 Task: Create a section Code Collectors and in the section, add a milestone Content Management System Implementation in the project TreePlan.
Action: Mouse moved to (14, 65)
Screenshot: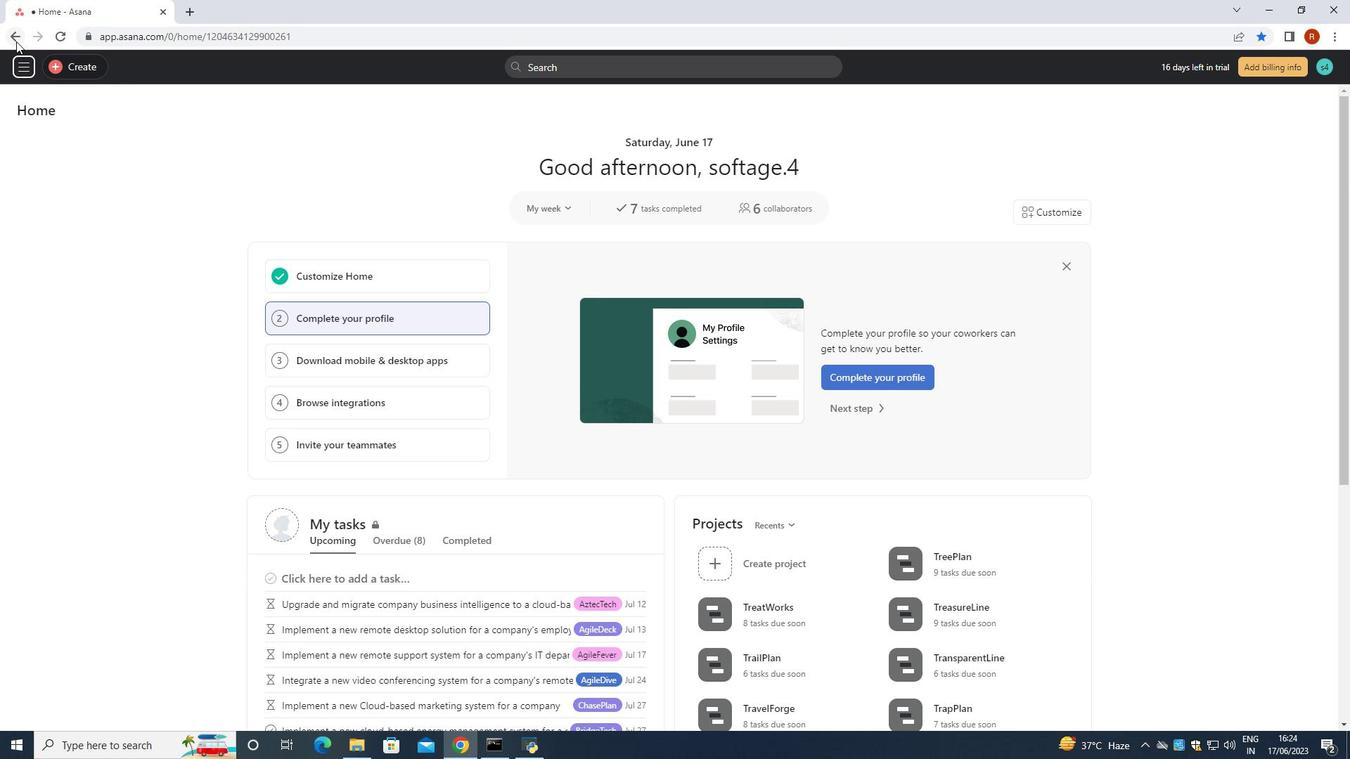 
Action: Mouse pressed left at (14, 65)
Screenshot: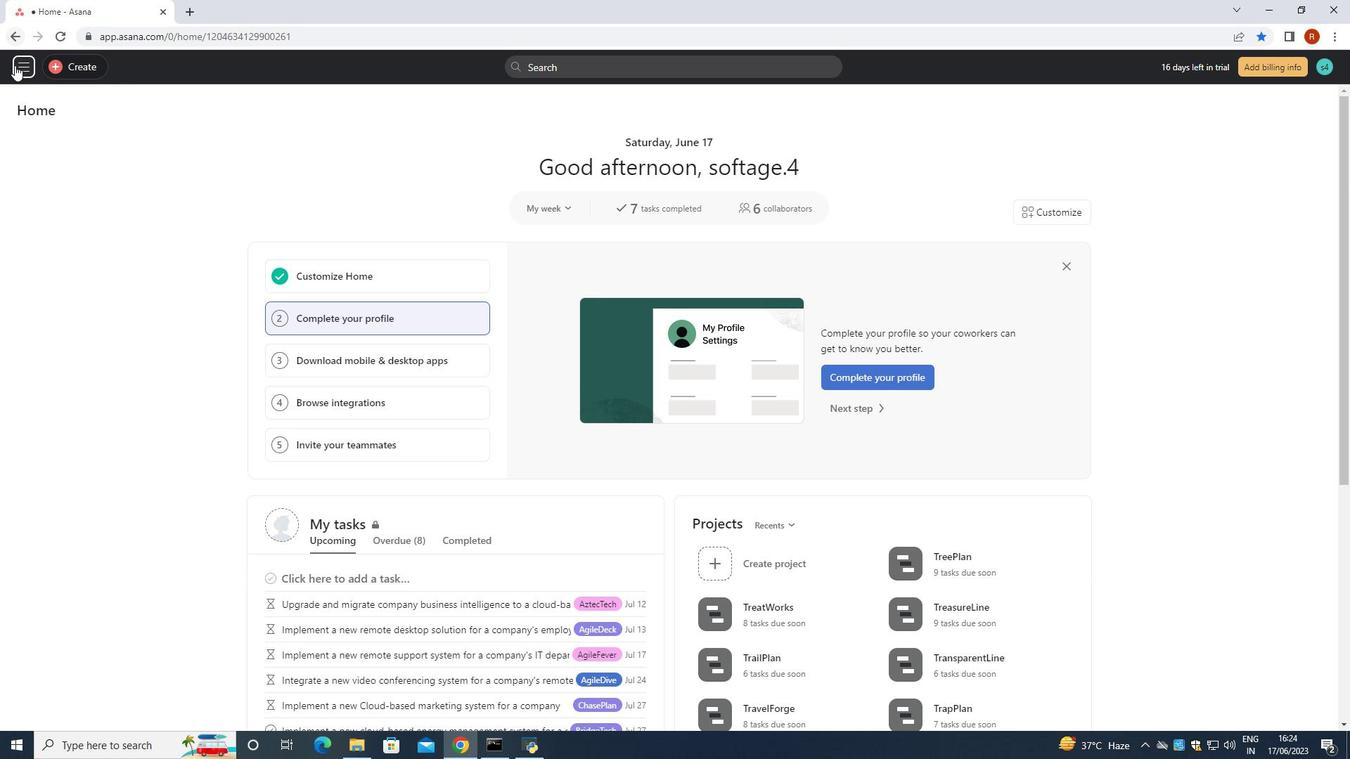 
Action: Mouse moved to (72, 465)
Screenshot: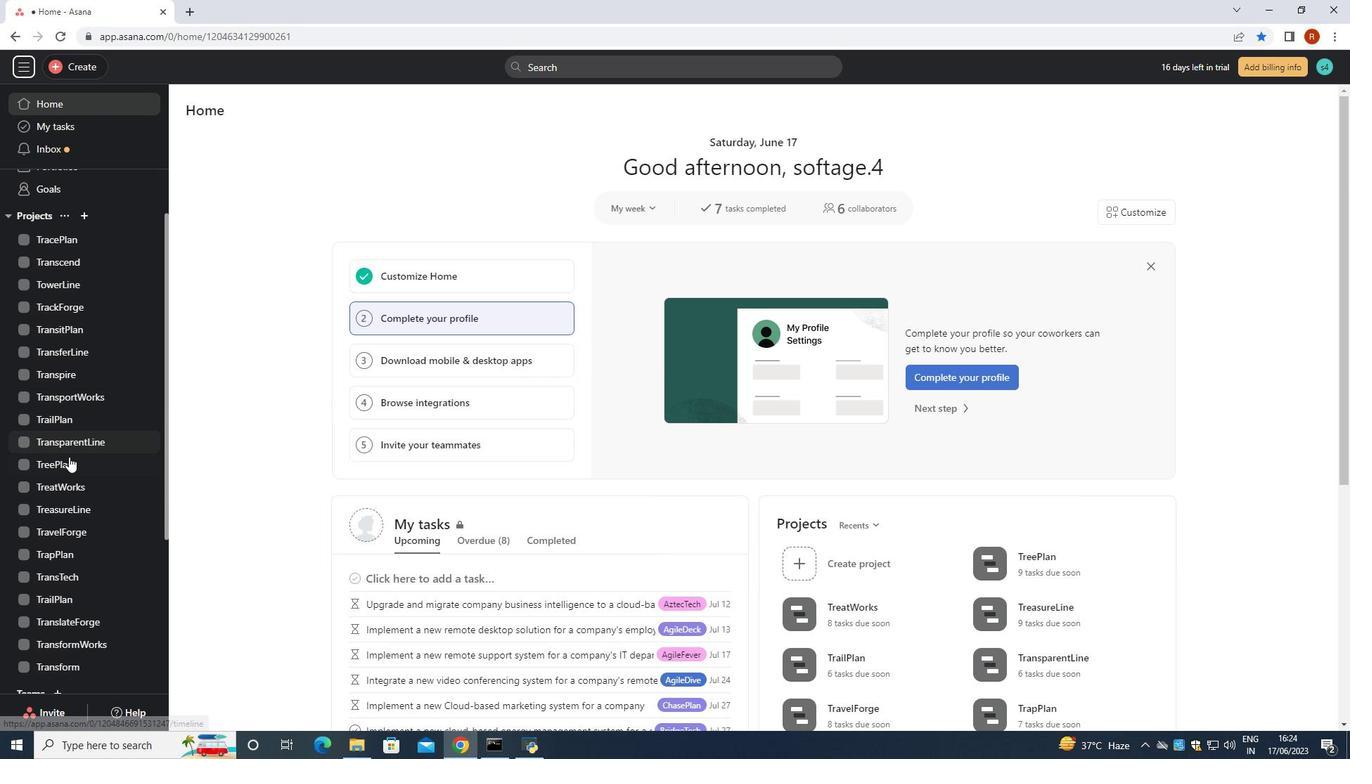 
Action: Mouse pressed left at (72, 465)
Screenshot: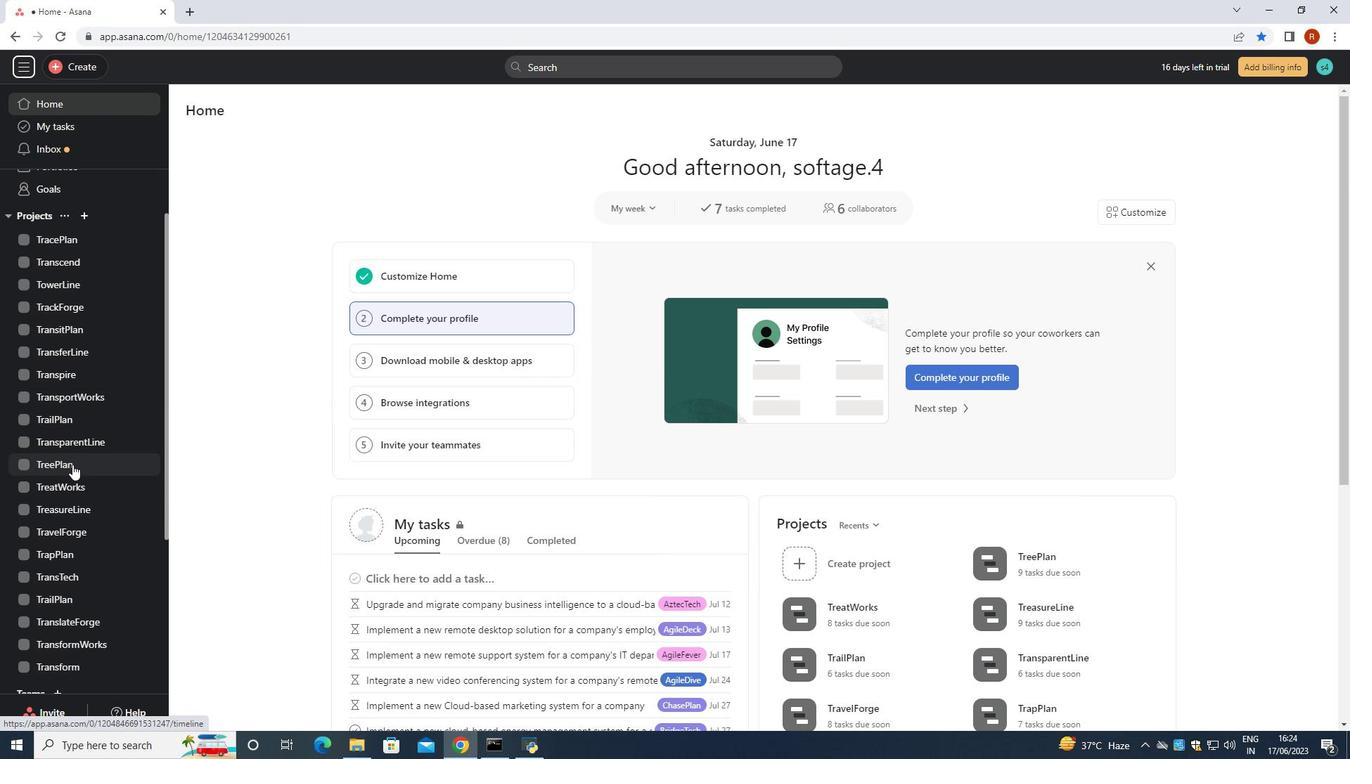 
Action: Mouse moved to (231, 672)
Screenshot: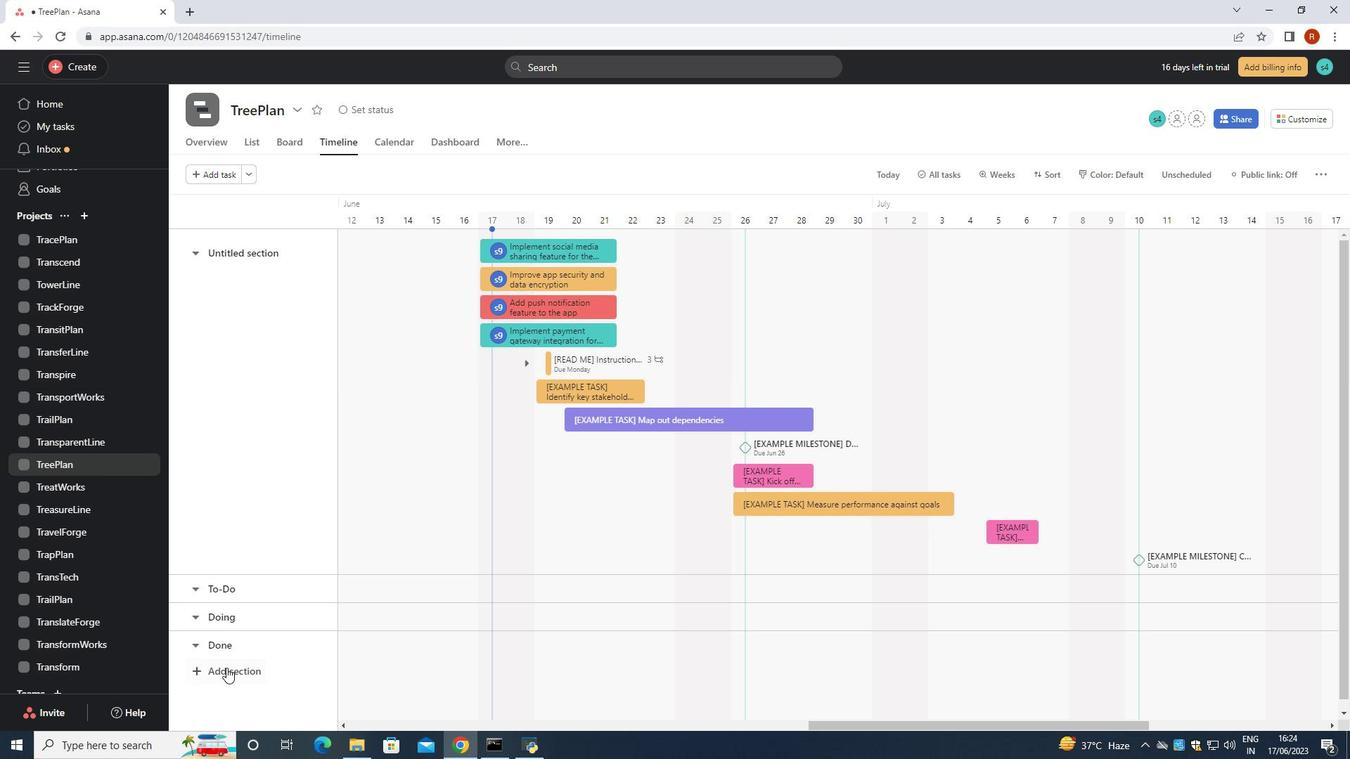 
Action: Mouse pressed left at (231, 672)
Screenshot: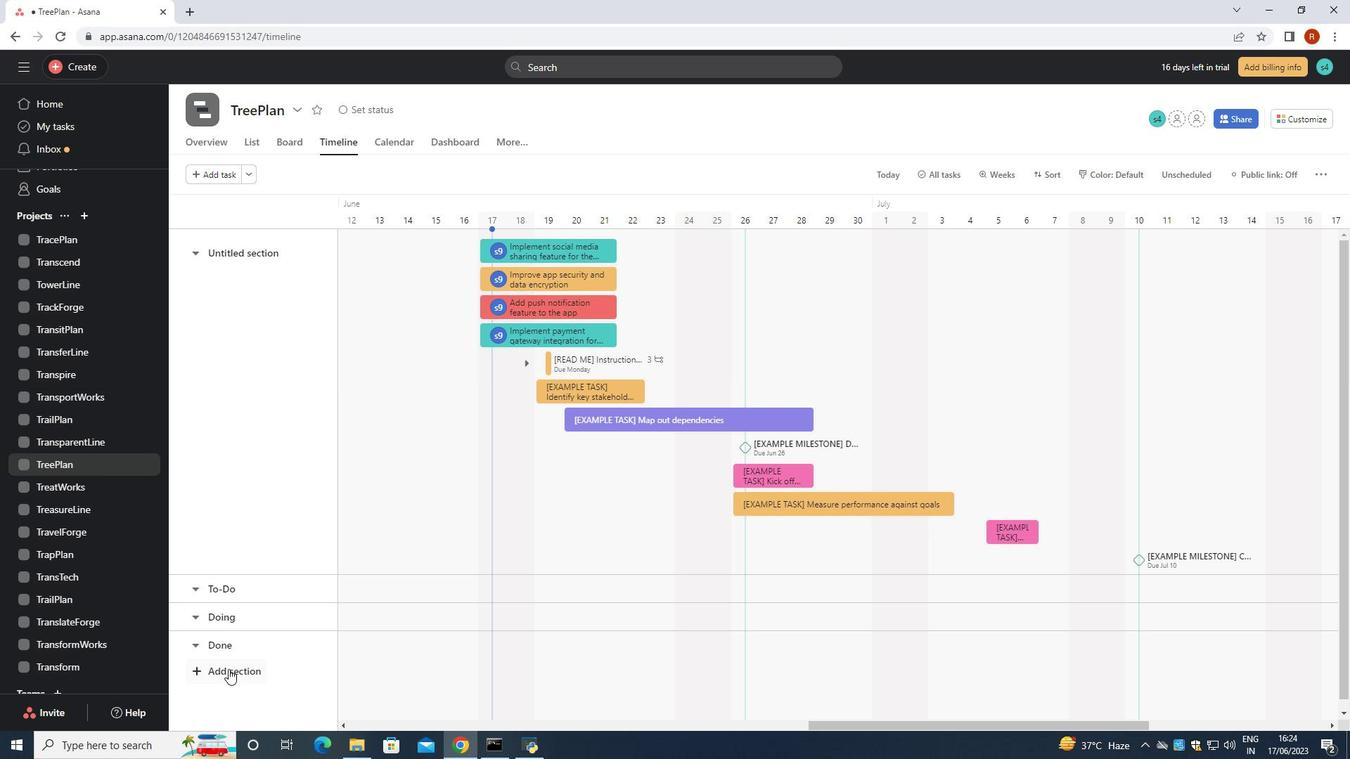 
Action: Key pressed <Key.shift>Code<Key.space><Key.shift>Collectors<Key.space>
Screenshot: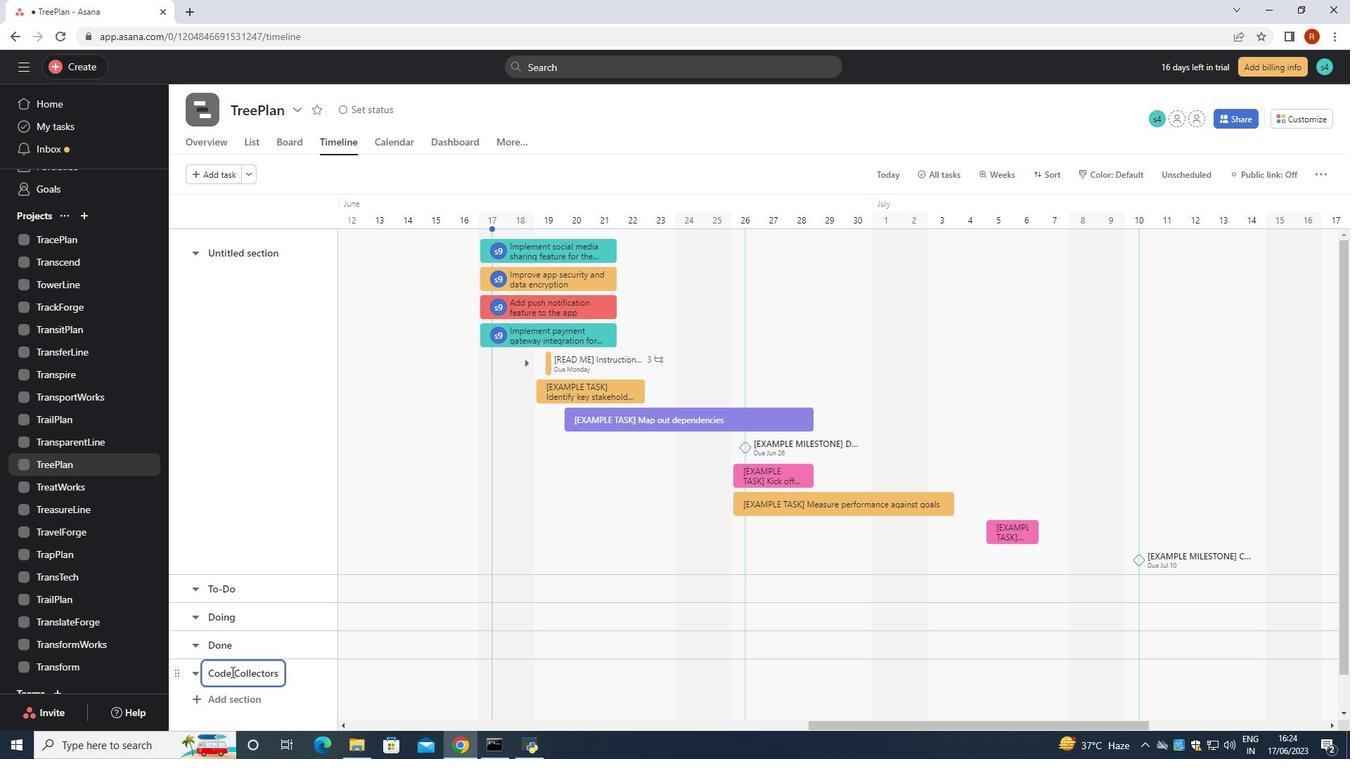 
Action: Mouse moved to (399, 671)
Screenshot: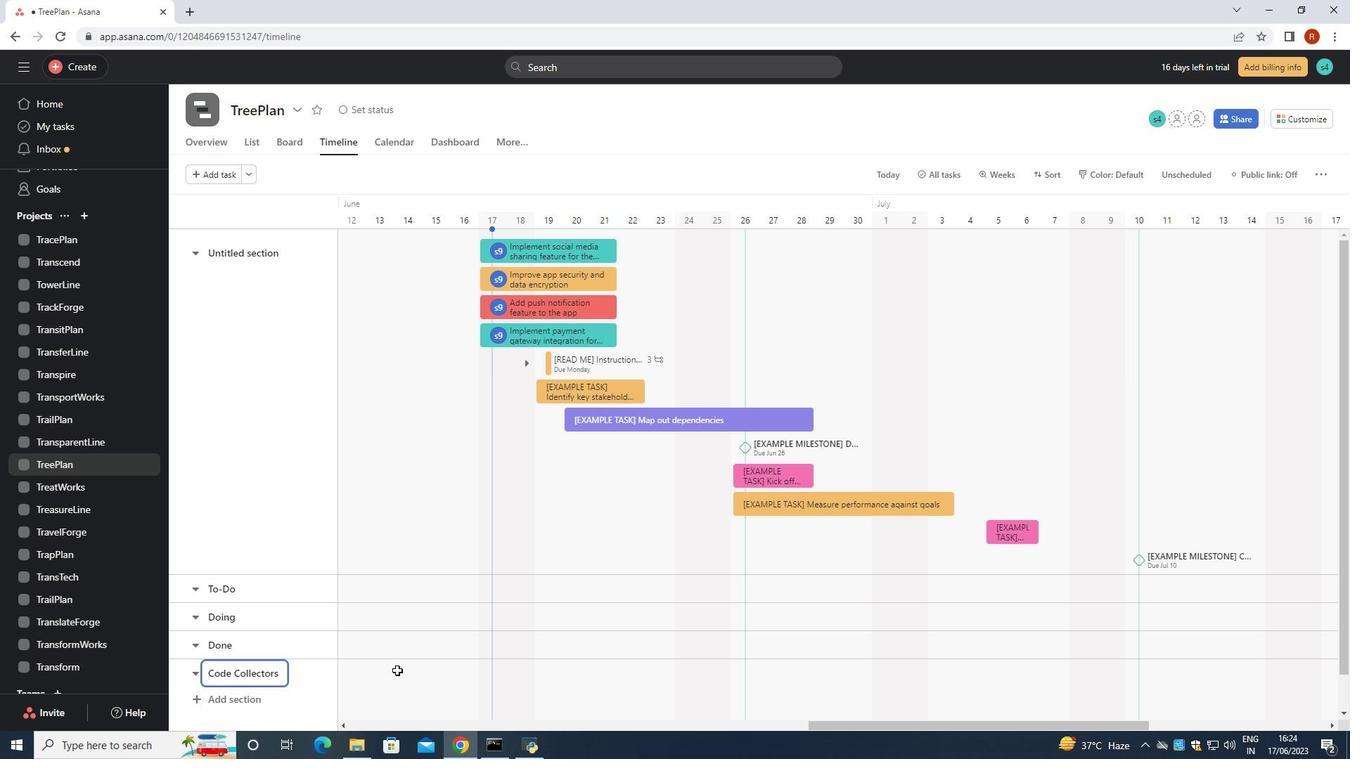 
Action: Mouse pressed left at (399, 671)
Screenshot: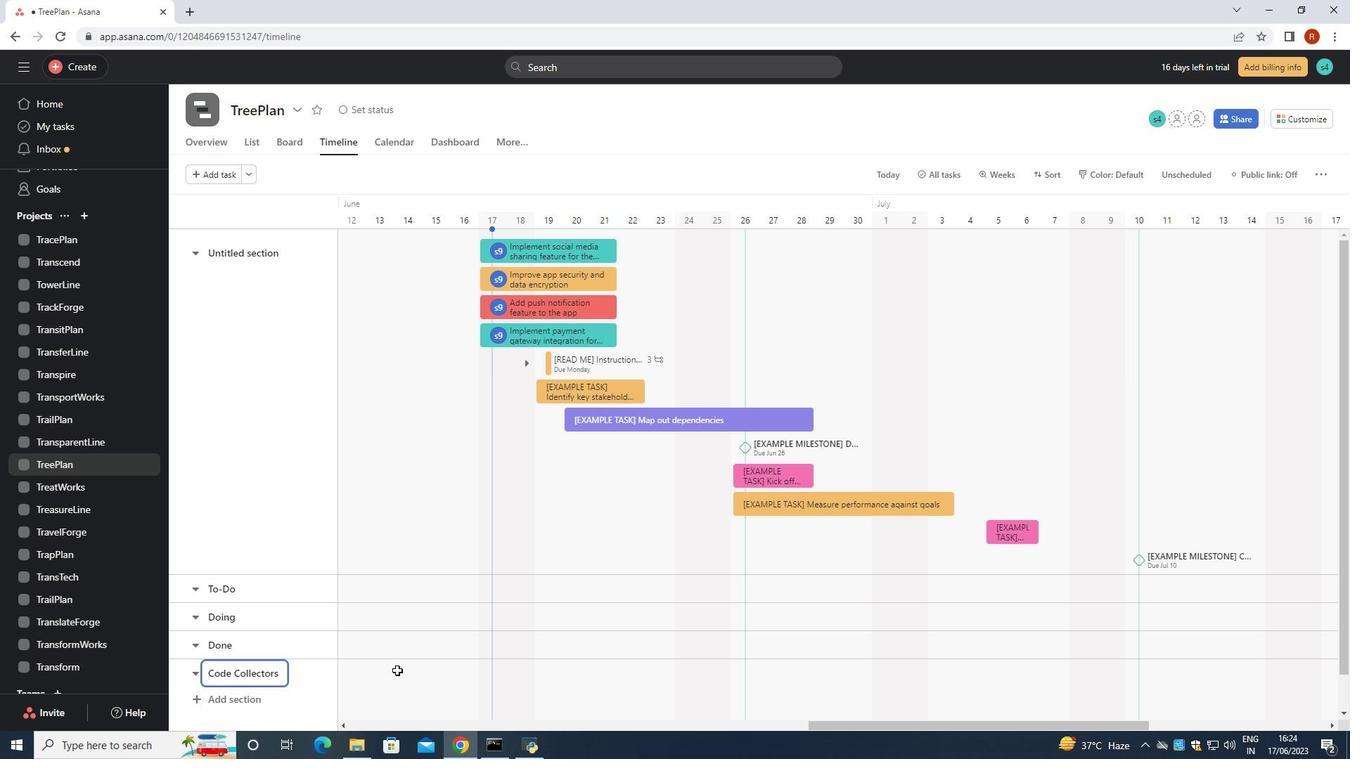 
Action: Mouse pressed left at (399, 671)
Screenshot: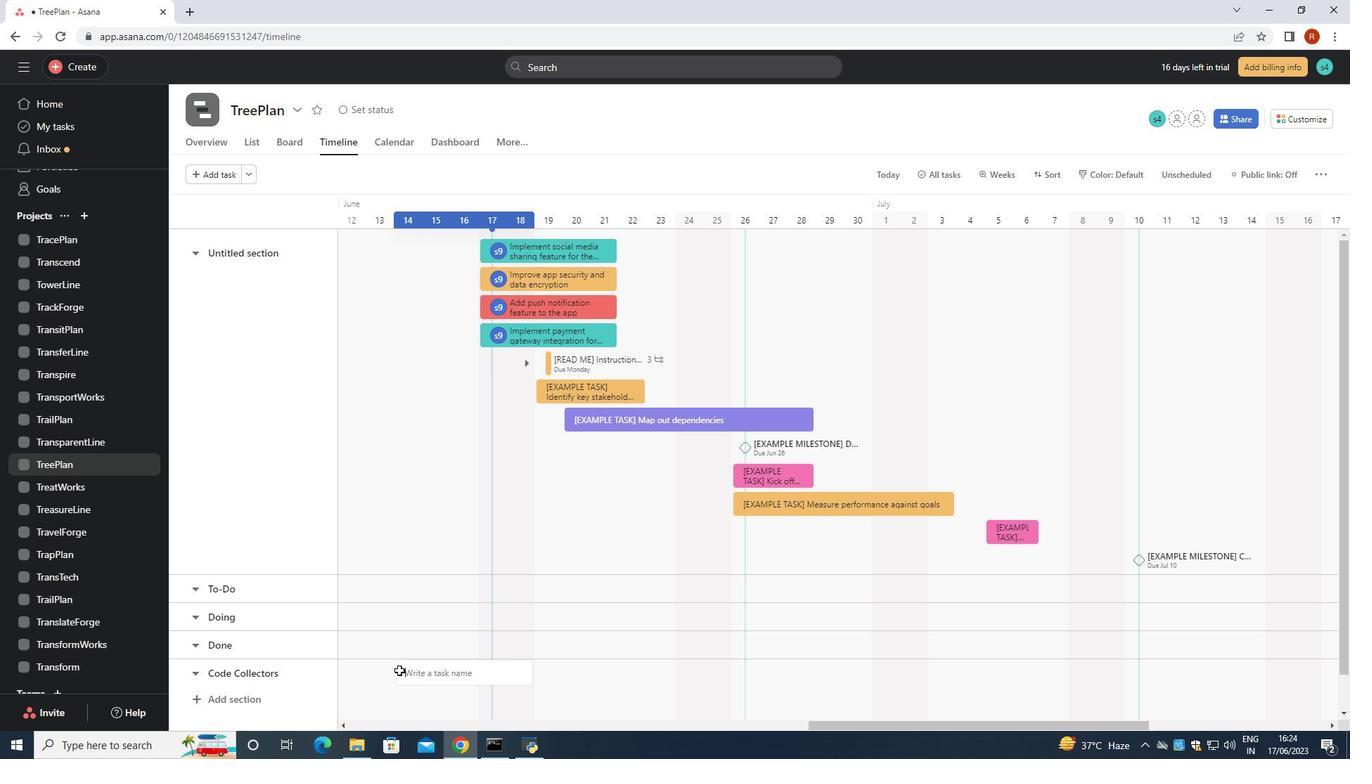 
Action: Key pressed <Key.shift>Content<Key.space><Key.shift>M
Screenshot: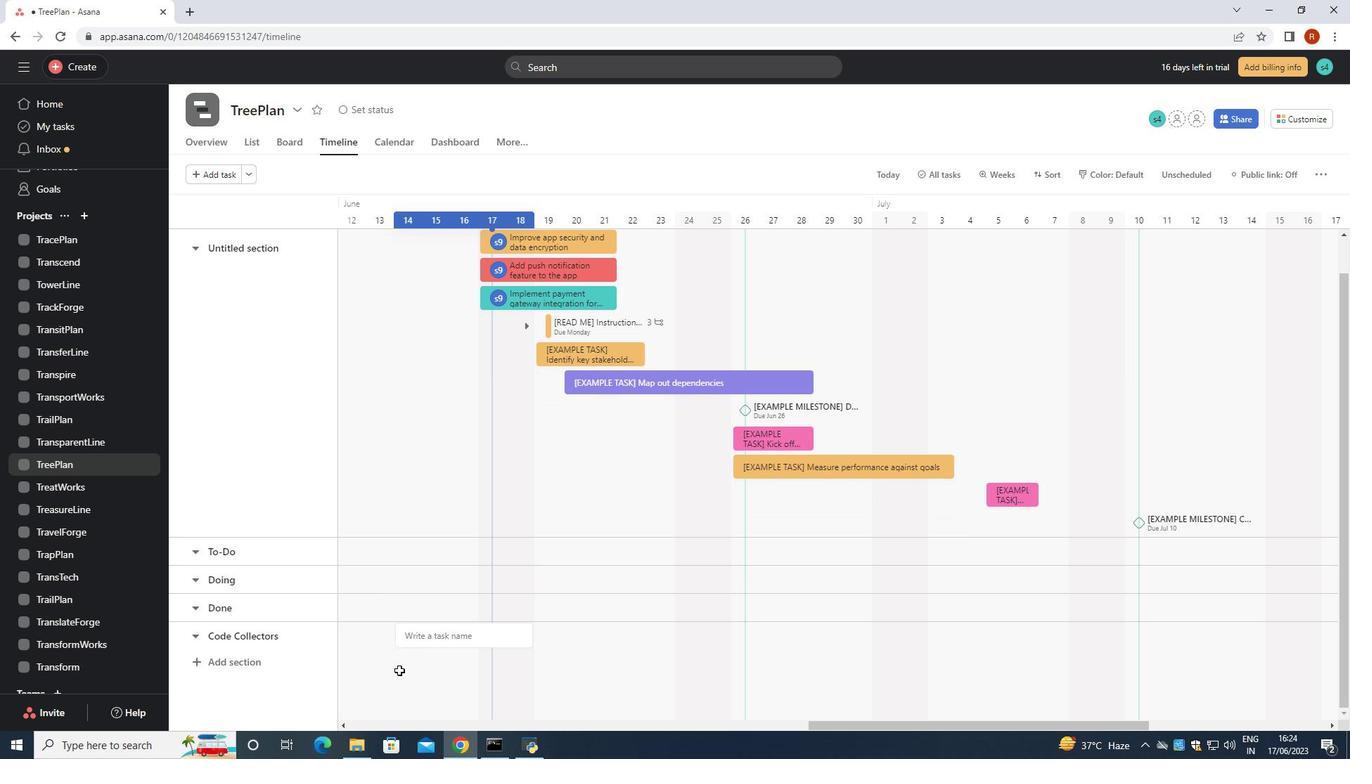 
Action: Mouse moved to (451, 642)
Screenshot: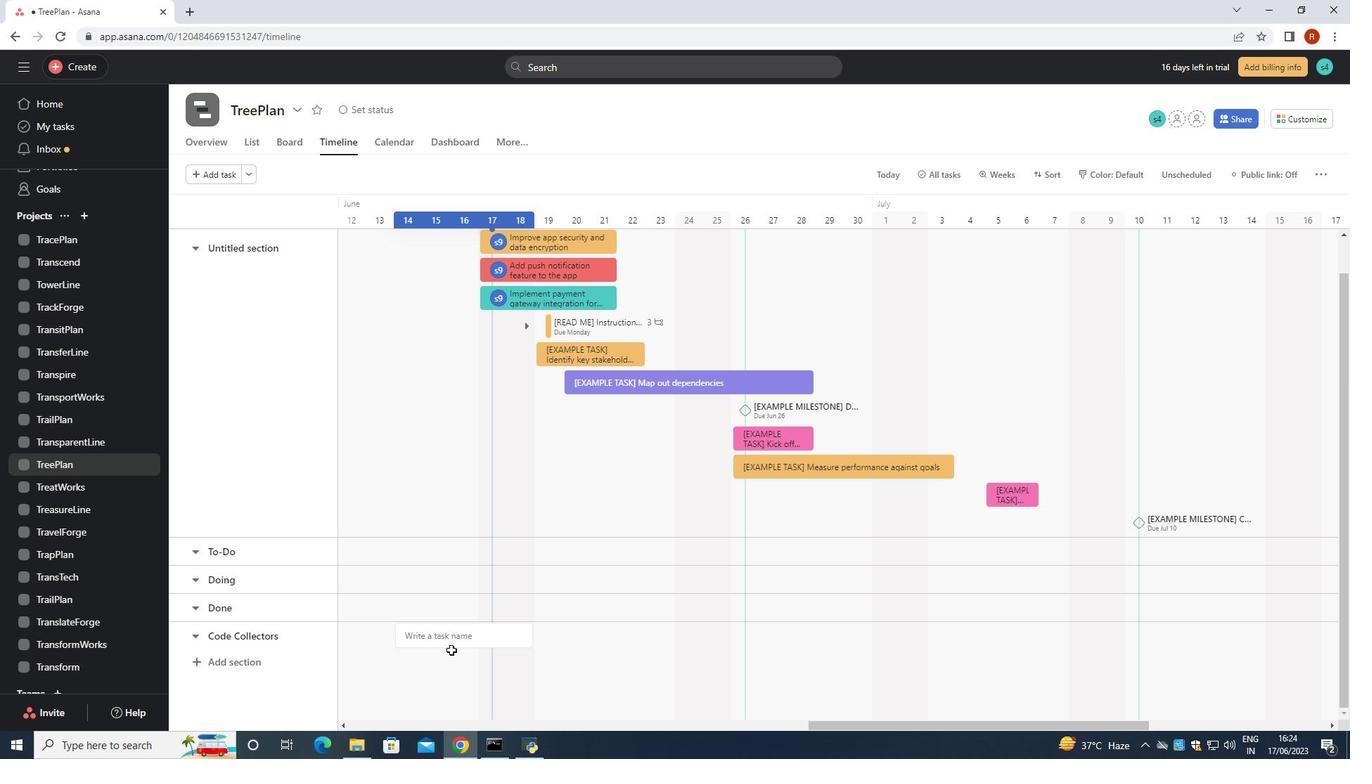 
Action: Mouse pressed left at (451, 642)
Screenshot: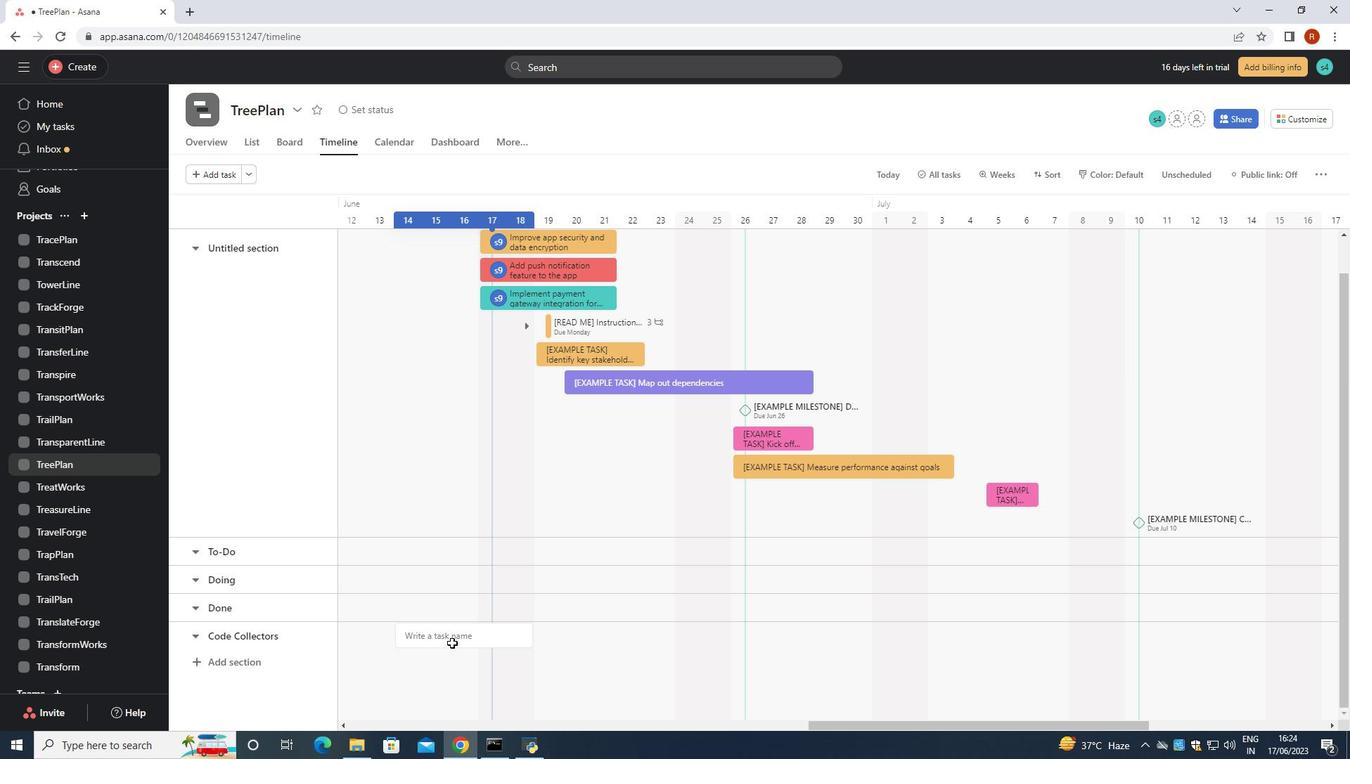 
Action: Mouse pressed left at (451, 642)
Screenshot: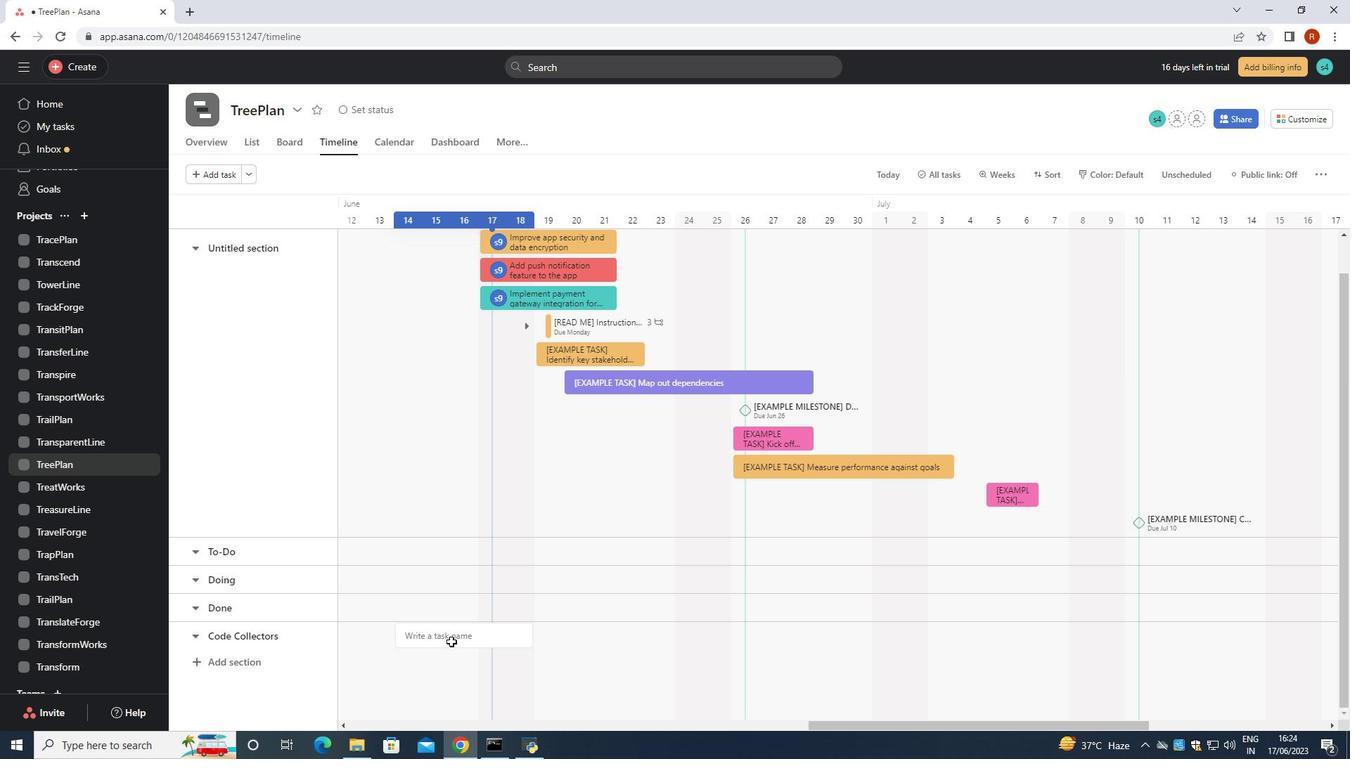 
Action: Mouse moved to (449, 641)
Screenshot: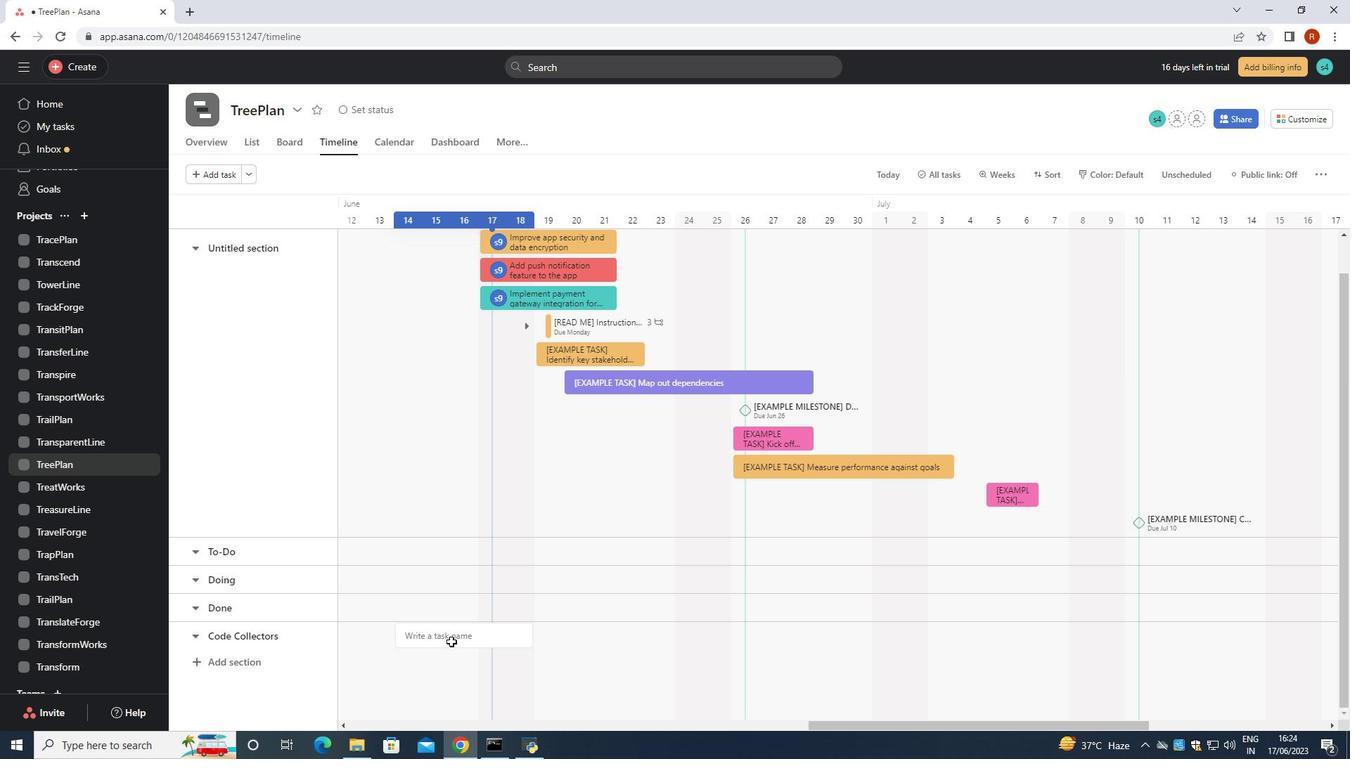 
Action: Mouse pressed left at (449, 641)
Screenshot: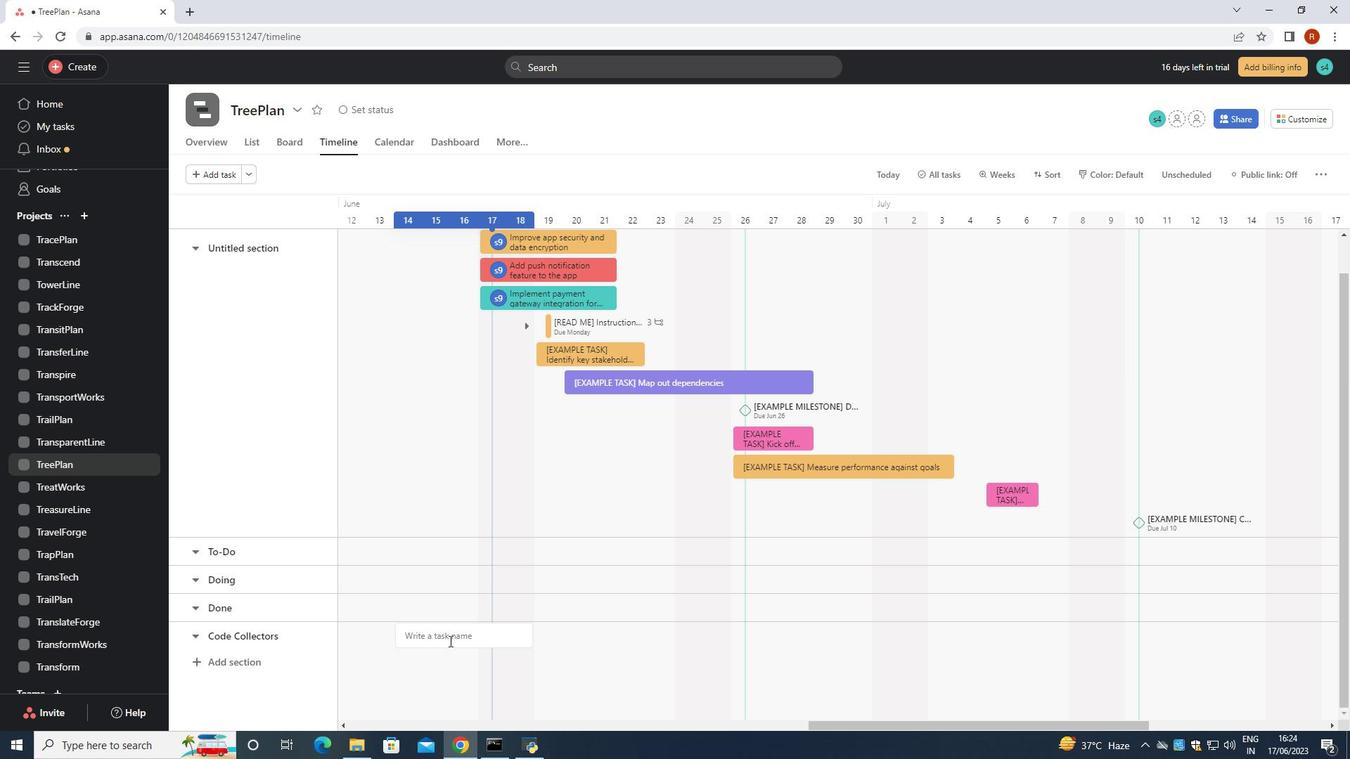 
Action: Mouse moved to (445, 632)
Screenshot: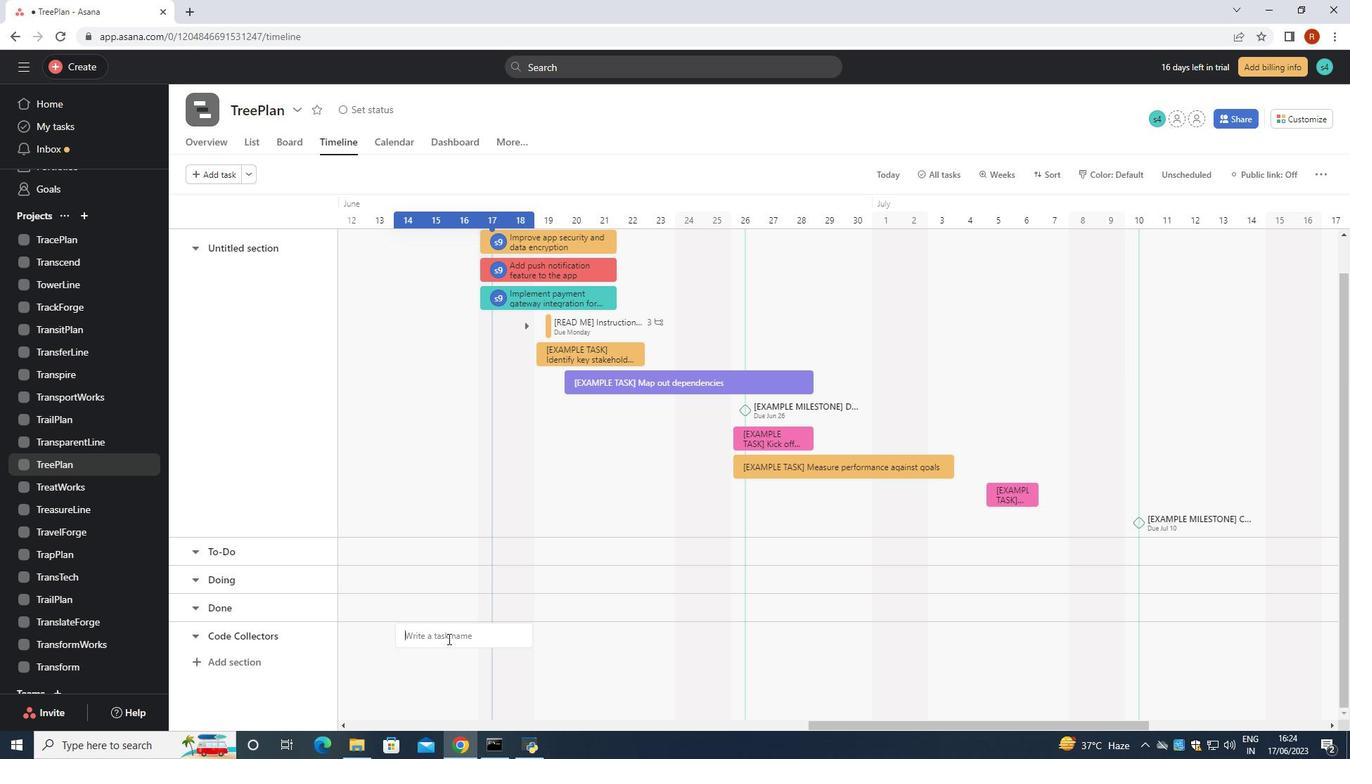 
Action: Key pressed <Key.shift>Content<Key.space><Key.shift>Management<Key.space><Key.shift>System<Key.space><Key.shift>Implementation<Key.enter>
Screenshot: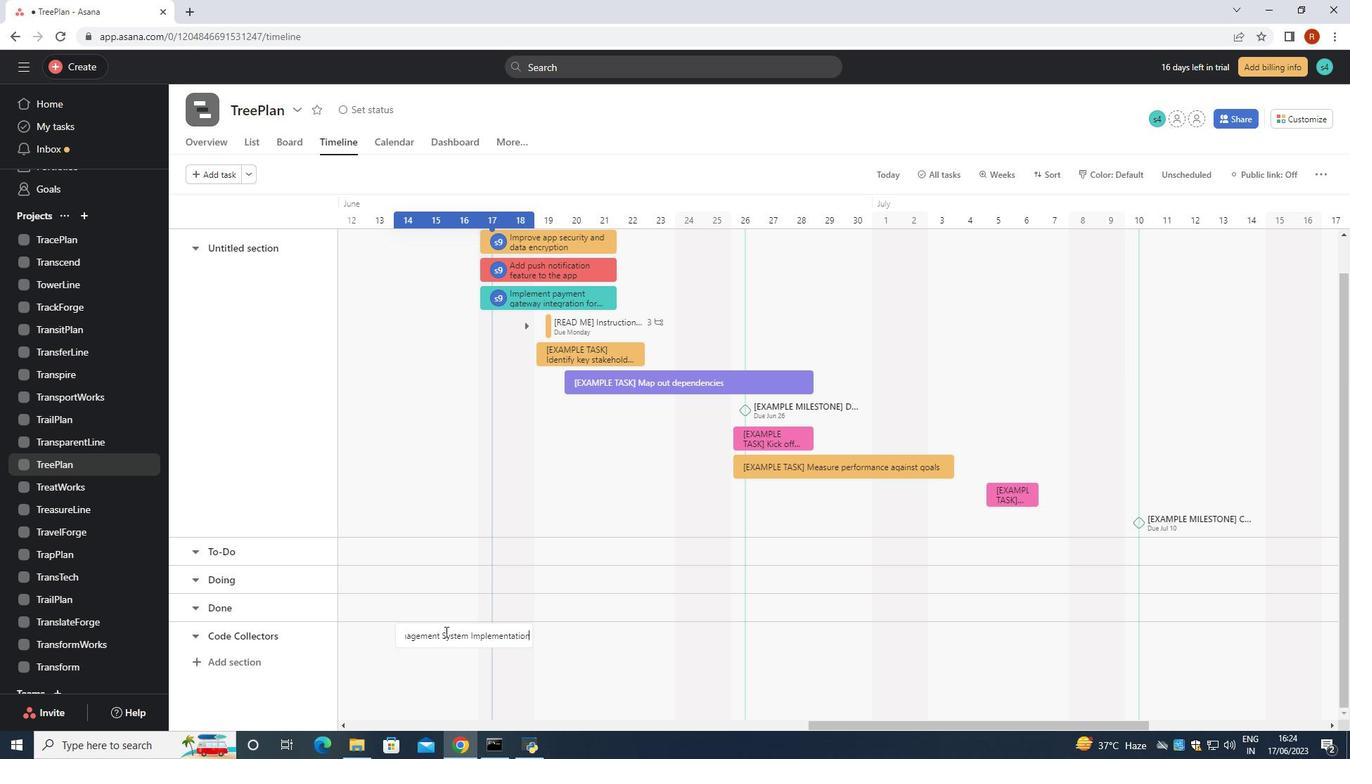 
Action: Mouse pressed right at (445, 632)
Screenshot: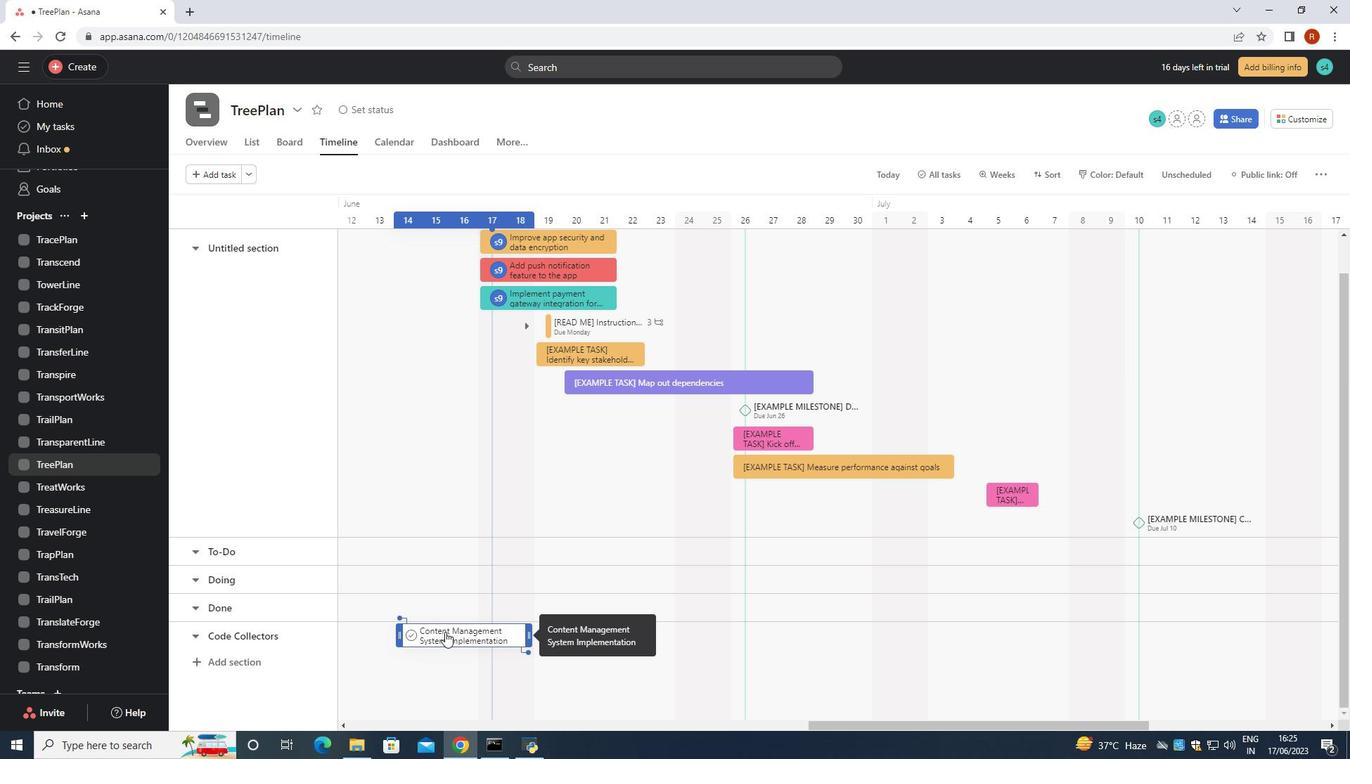 
Action: Mouse moved to (491, 562)
Screenshot: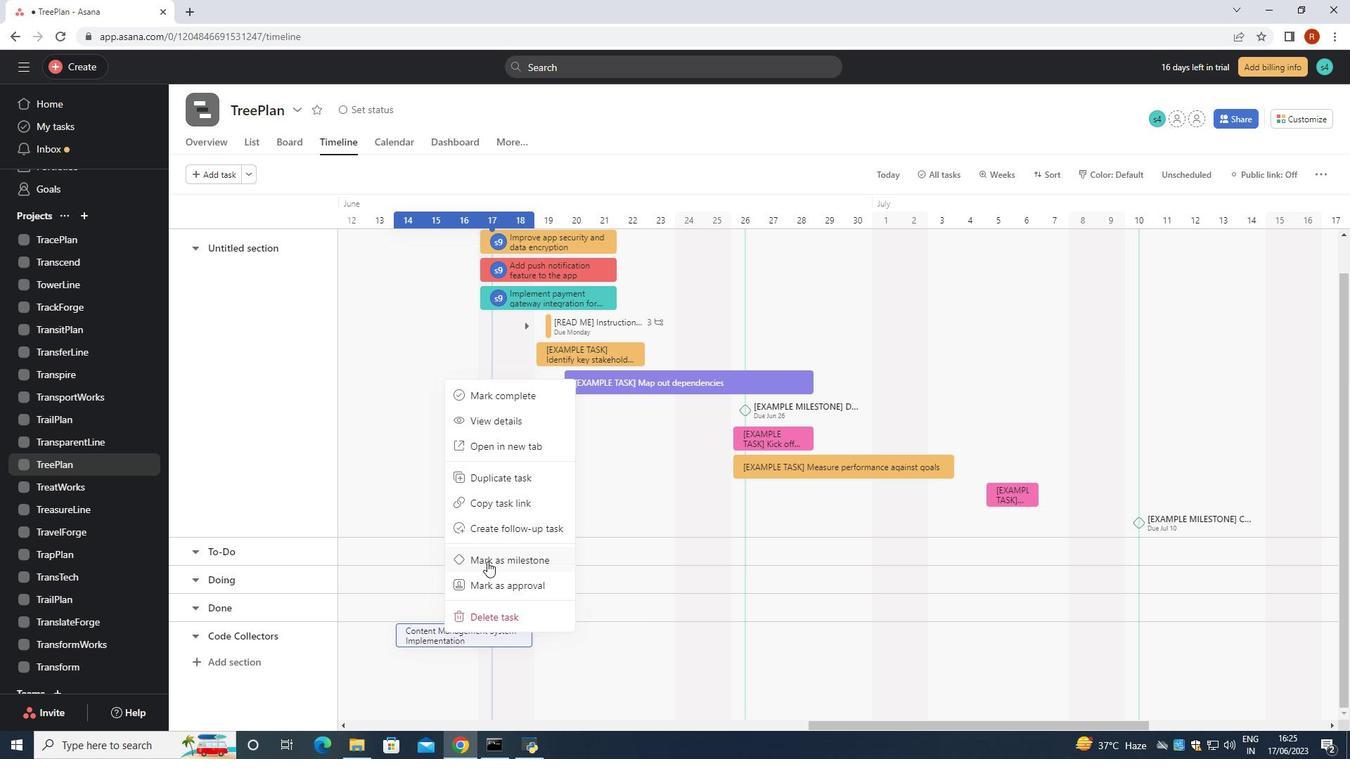 
Action: Mouse pressed left at (491, 562)
Screenshot: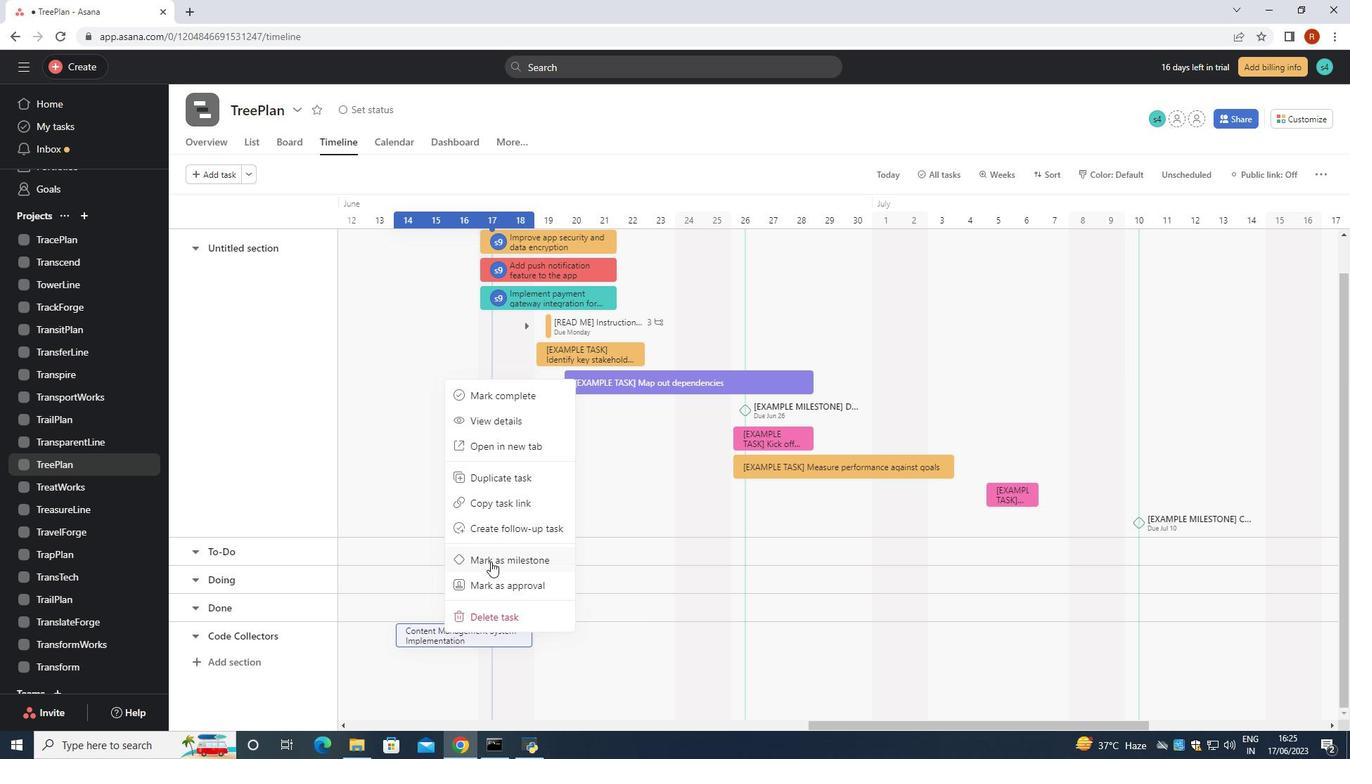 
Action: Mouse moved to (491, 562)
Screenshot: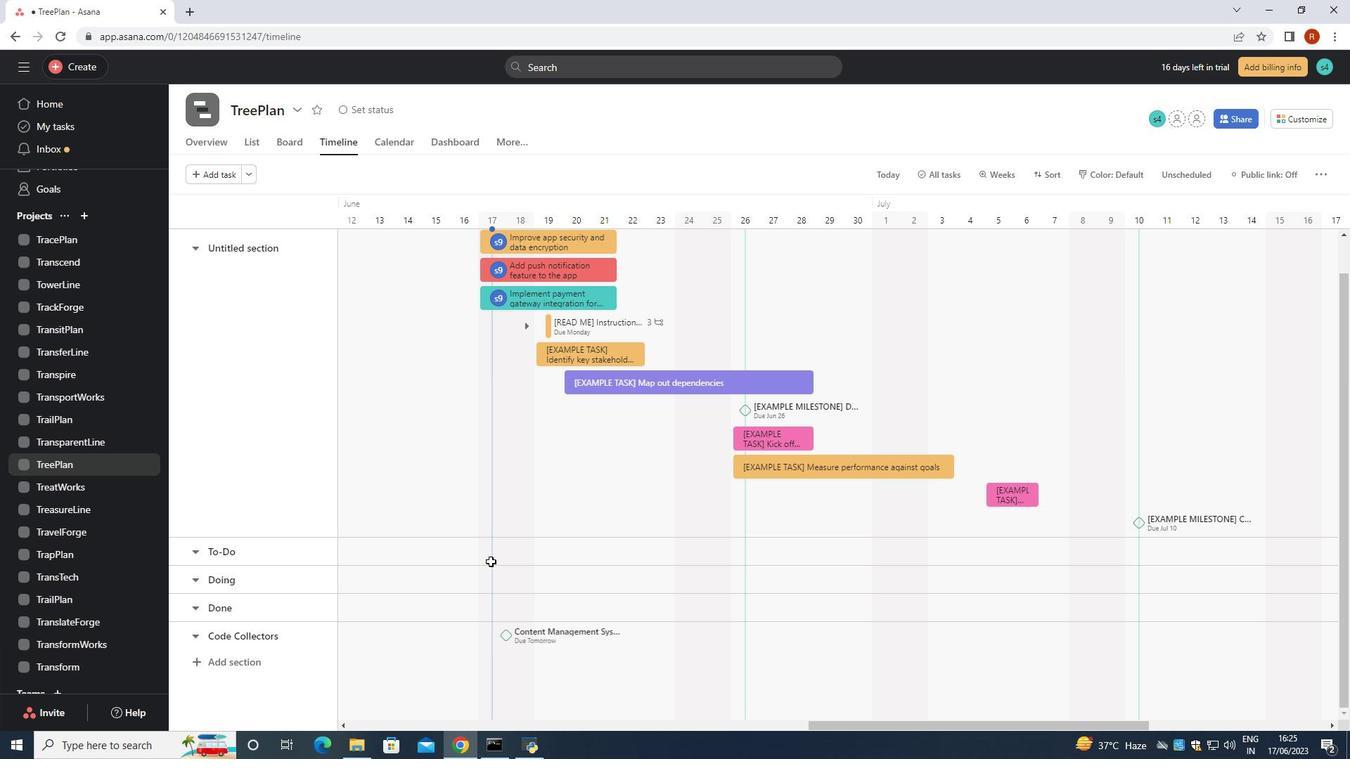 
